 Task: Apply Soft - Bar on Current Theme
Action: Mouse moved to (835, 323)
Screenshot: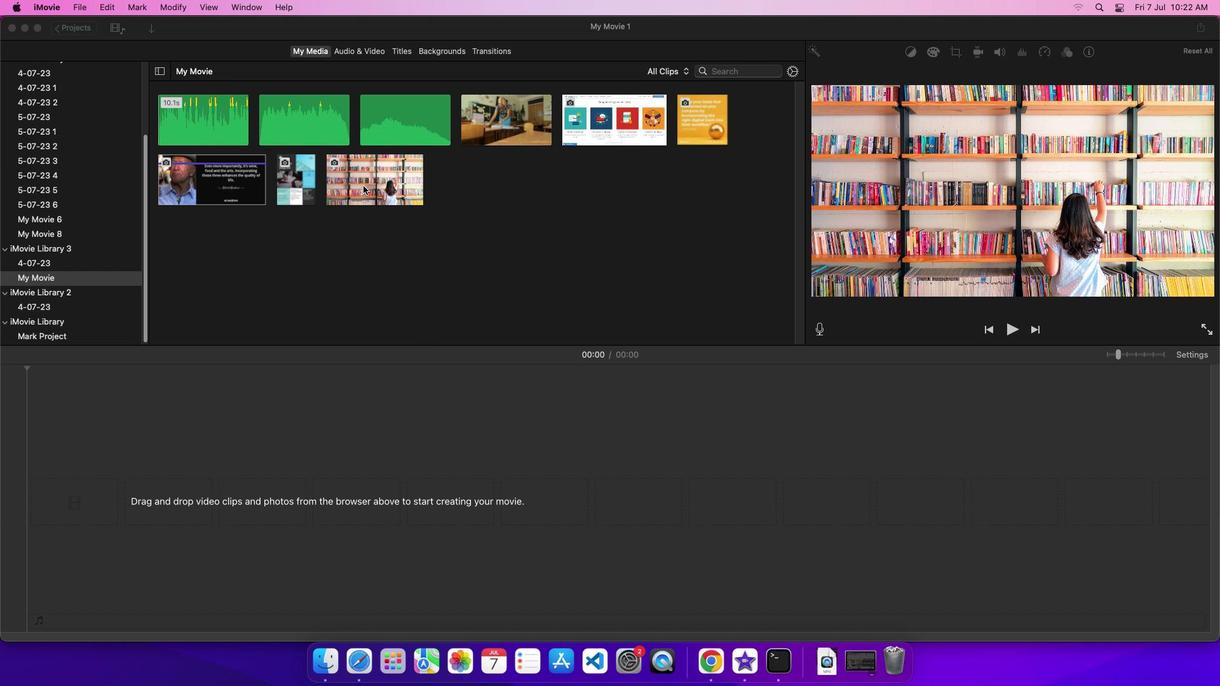 
Action: Mouse pressed left at (835, 323)
Screenshot: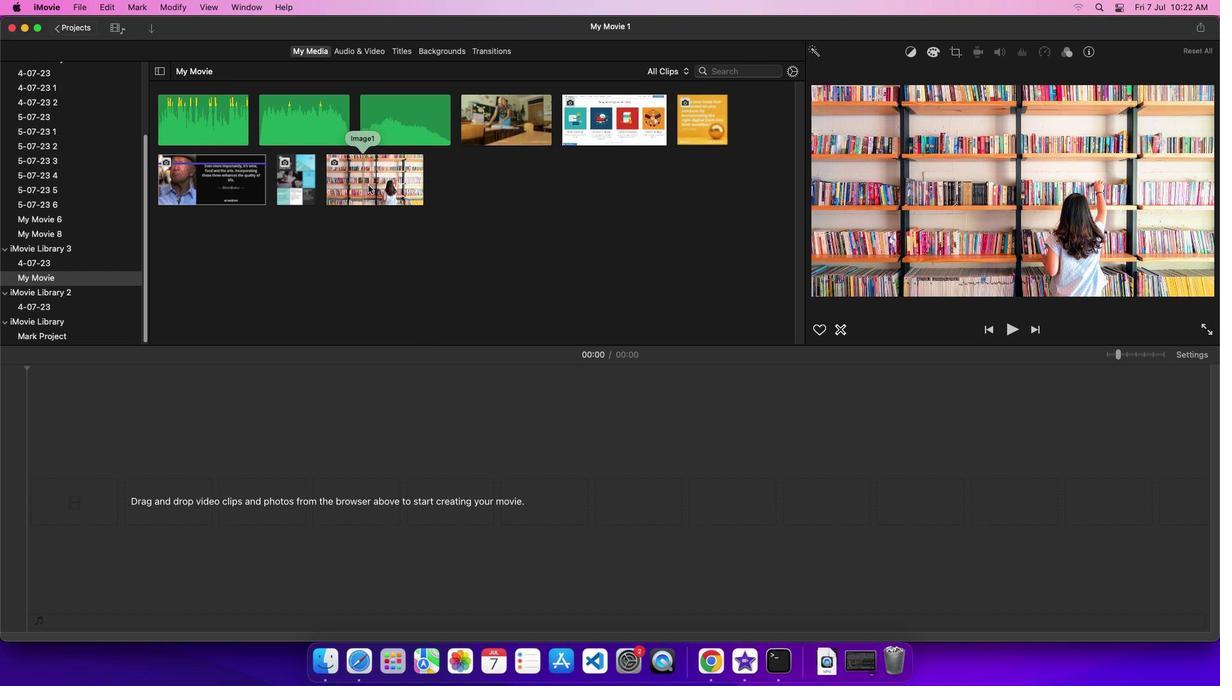 
Action: Mouse moved to (862, 323)
Screenshot: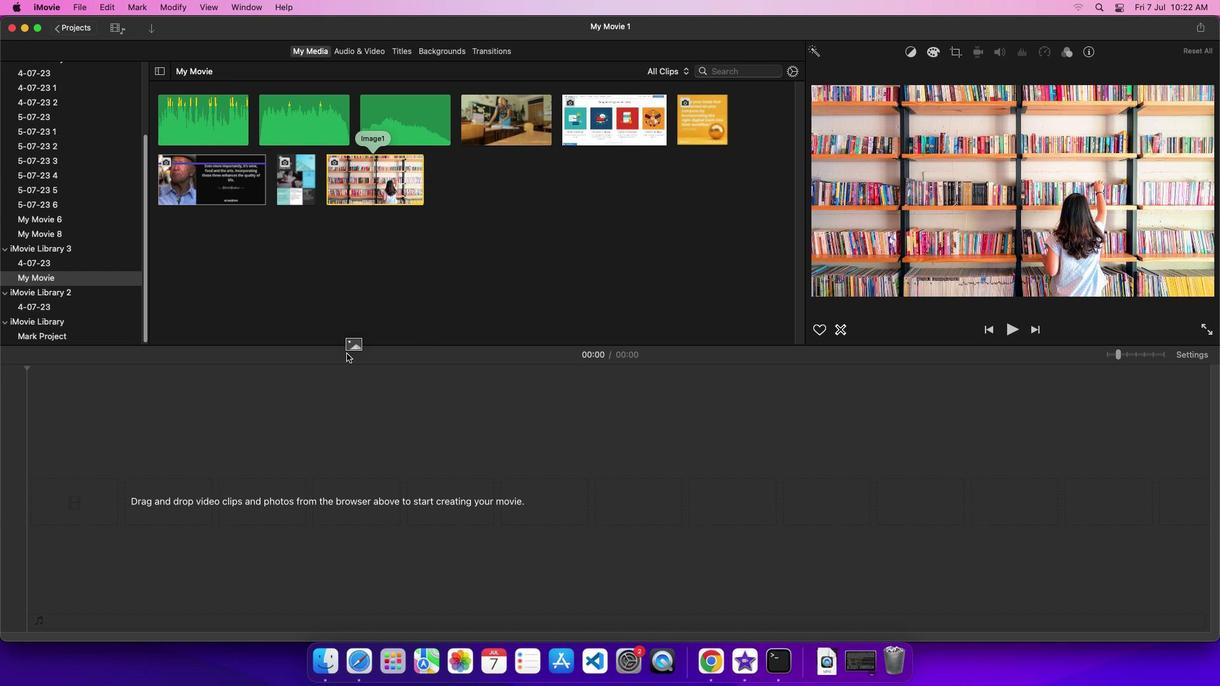 
Action: Mouse pressed left at (862, 323)
Screenshot: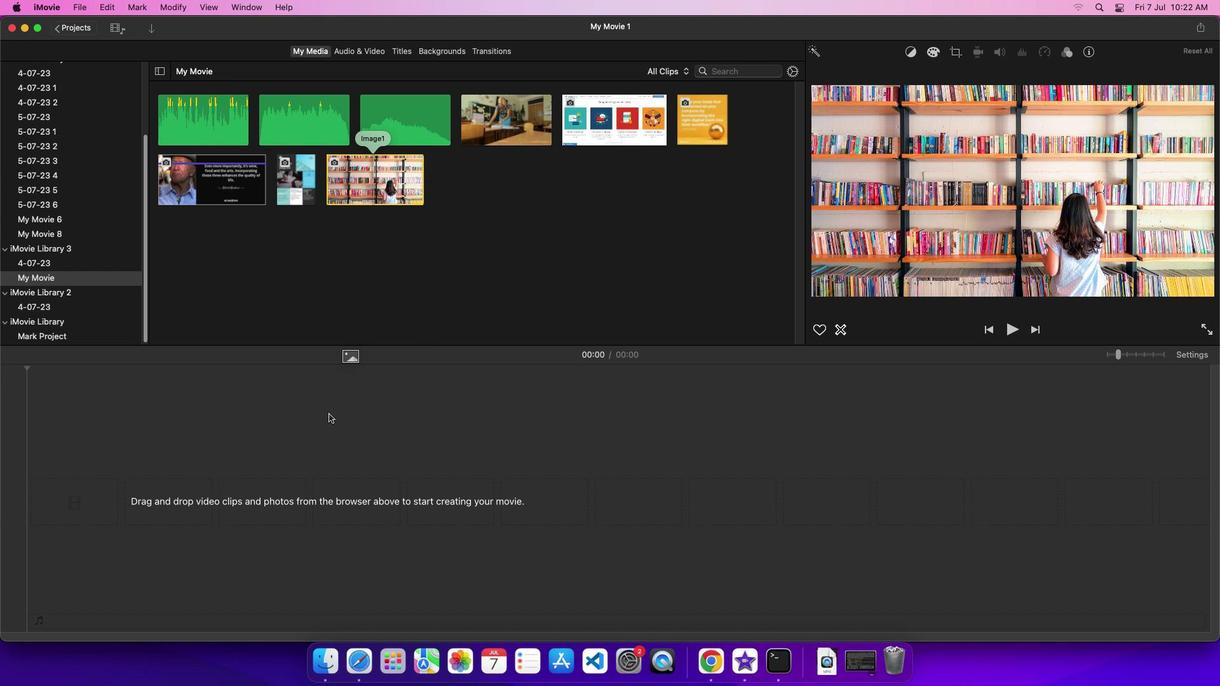
Action: Mouse moved to (943, 337)
Screenshot: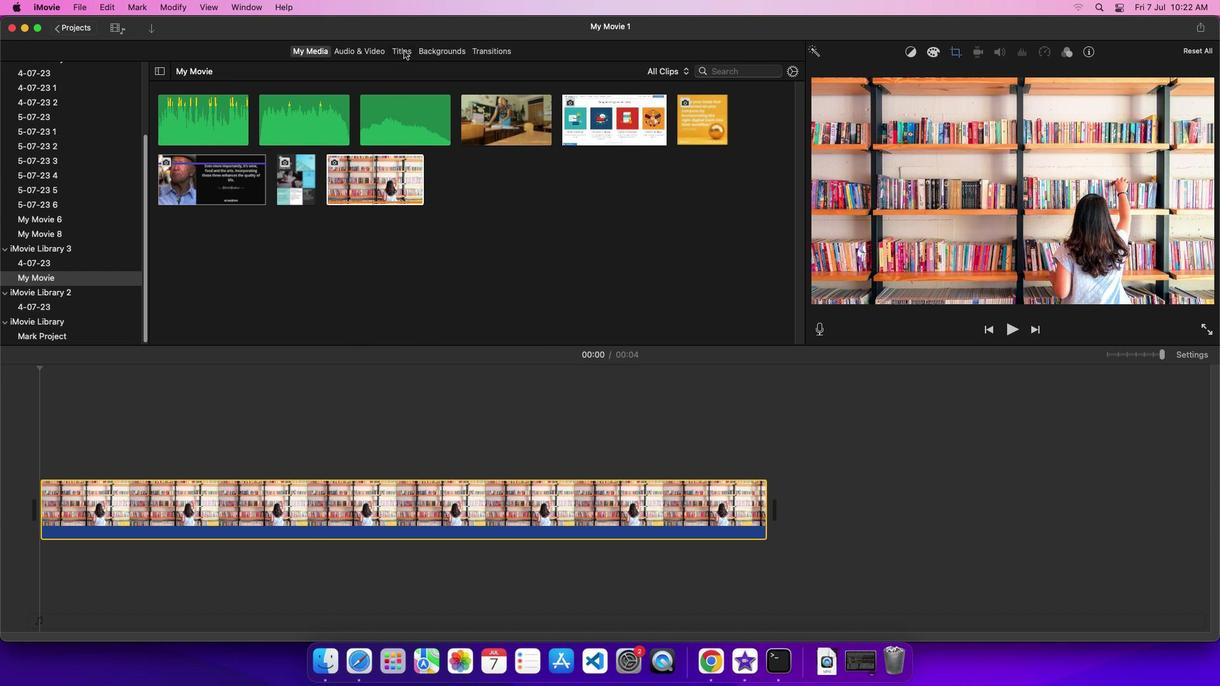 
Action: Mouse pressed left at (943, 337)
Screenshot: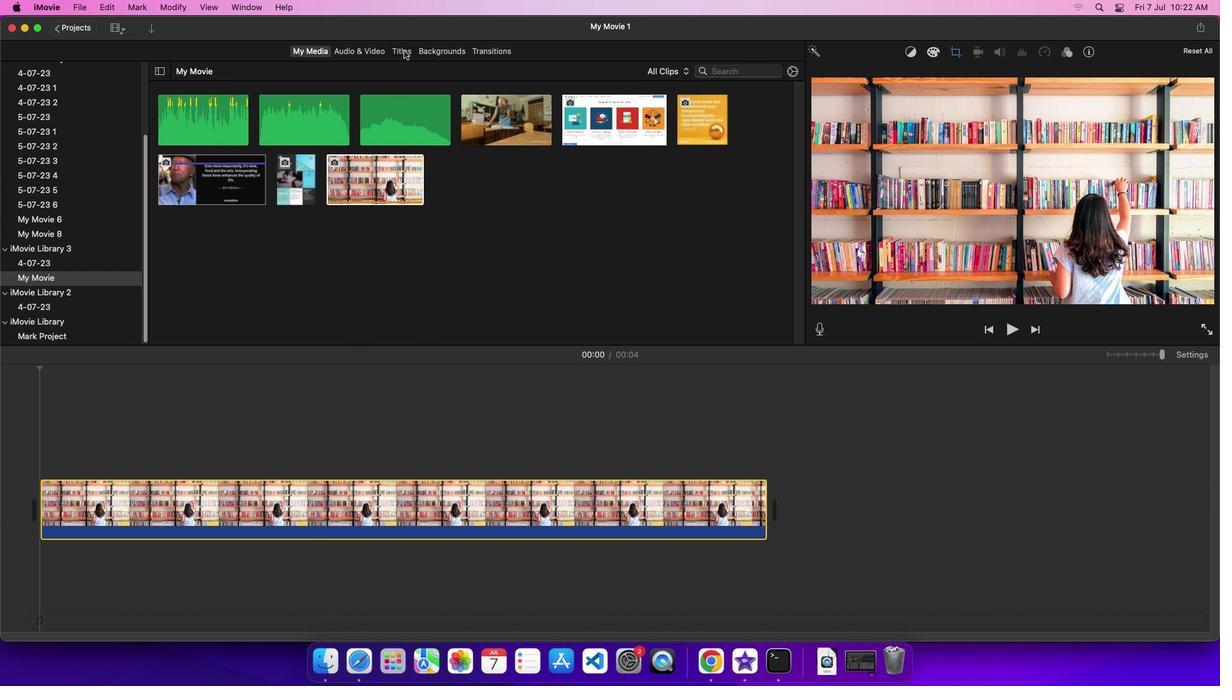 
Action: Mouse moved to (1017, 317)
Screenshot: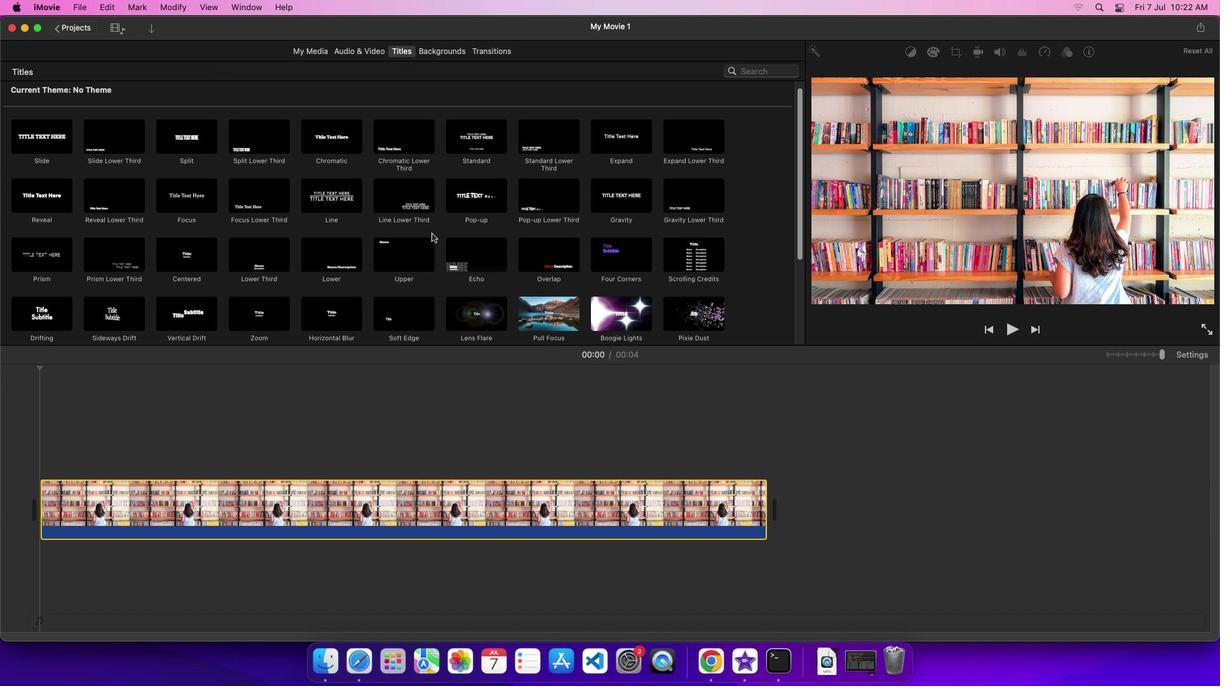 
Action: Mouse scrolled (1017, 317) with delta (-124, 342)
Screenshot: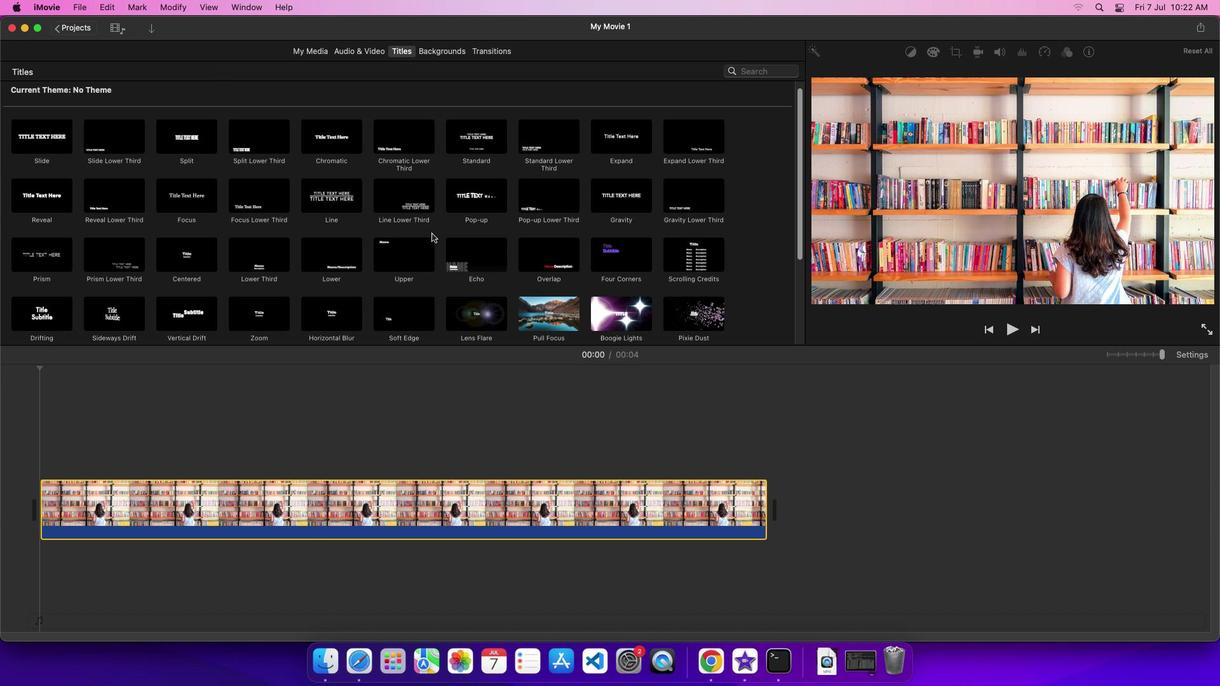
Action: Mouse scrolled (1017, 317) with delta (-124, 342)
Screenshot: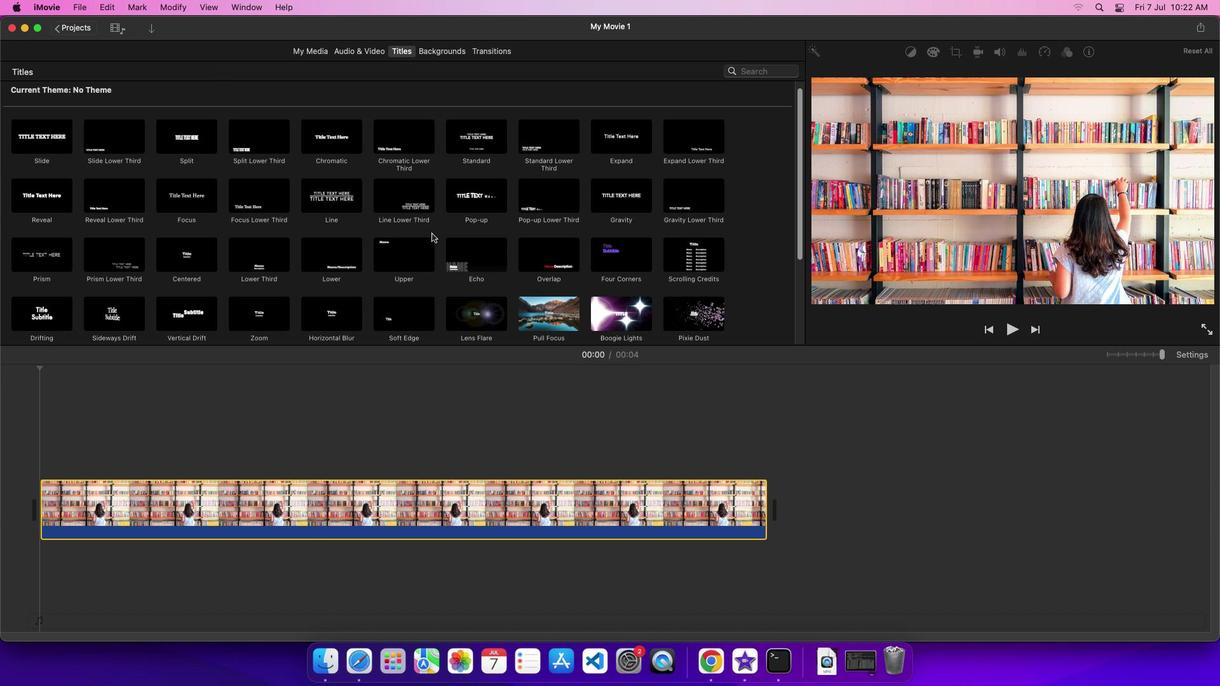 
Action: Mouse scrolled (1017, 317) with delta (-124, 342)
Screenshot: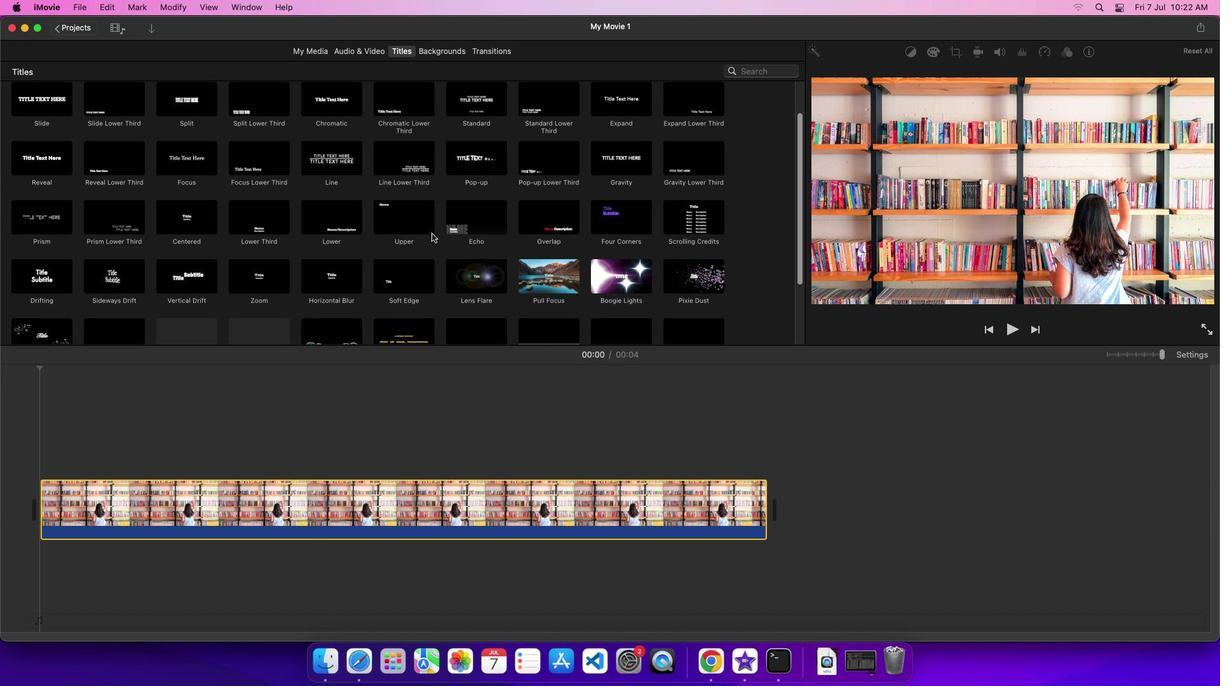
Action: Mouse scrolled (1017, 317) with delta (-124, 342)
Screenshot: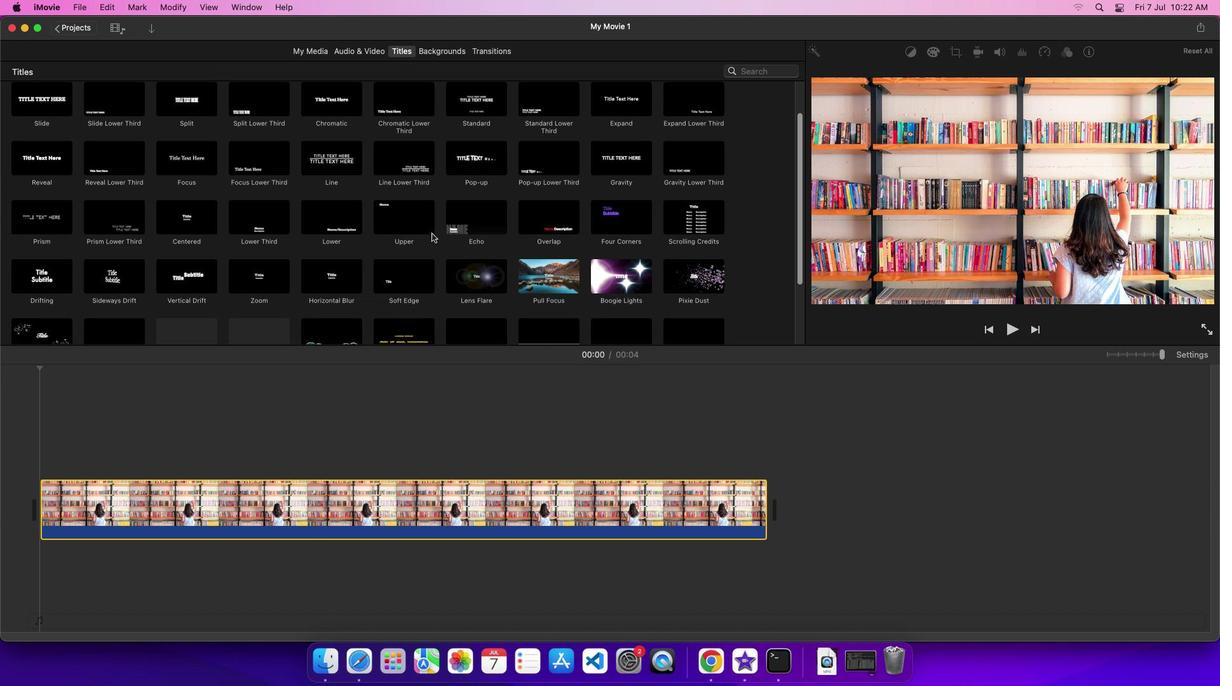 
Action: Mouse scrolled (1017, 317) with delta (-124, 342)
Screenshot: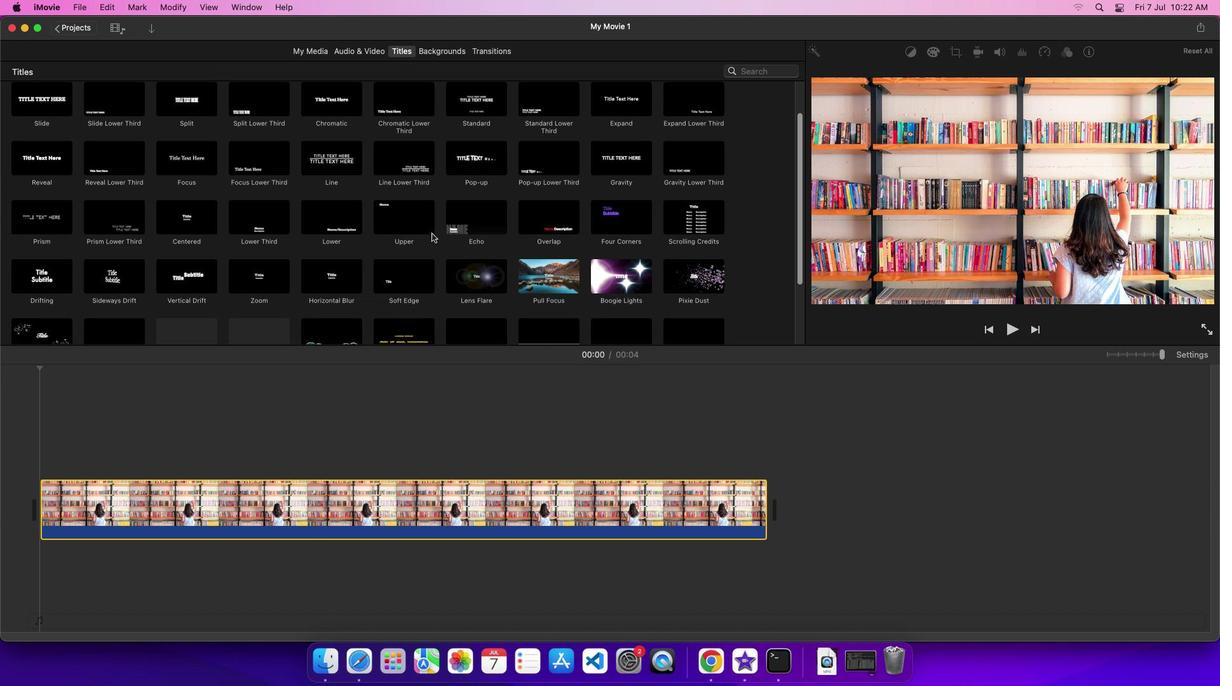 
Action: Mouse scrolled (1017, 317) with delta (-124, 342)
Screenshot: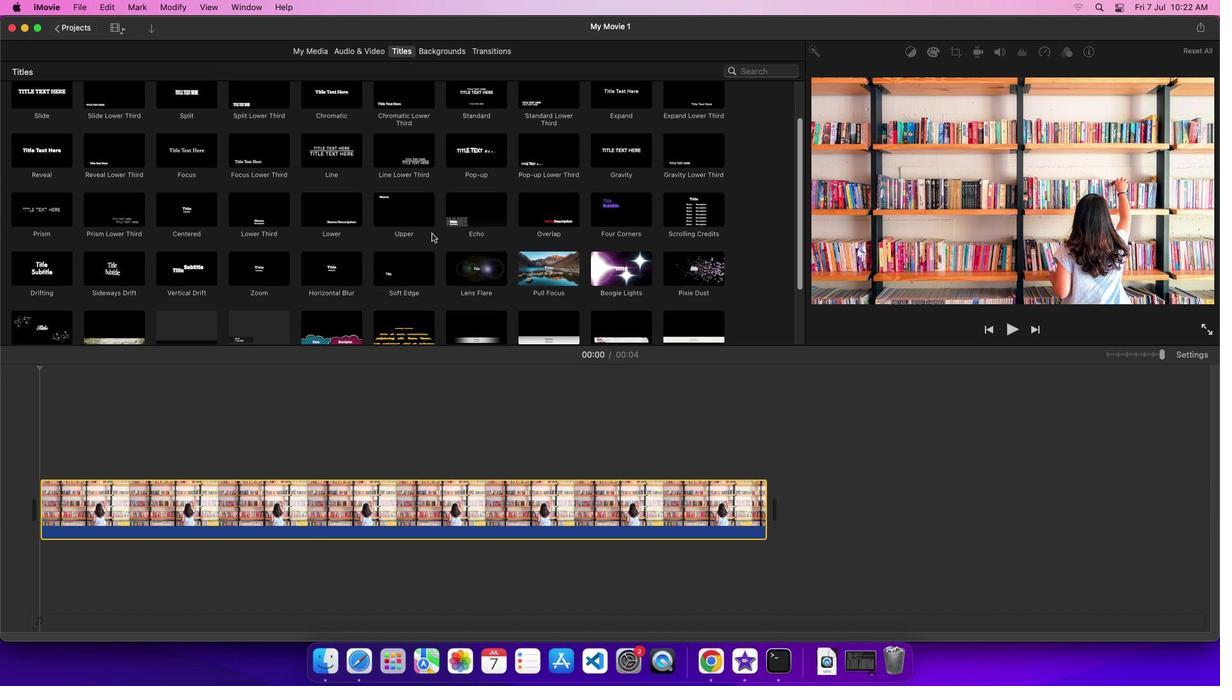 
Action: Mouse scrolled (1017, 317) with delta (-124, 342)
Screenshot: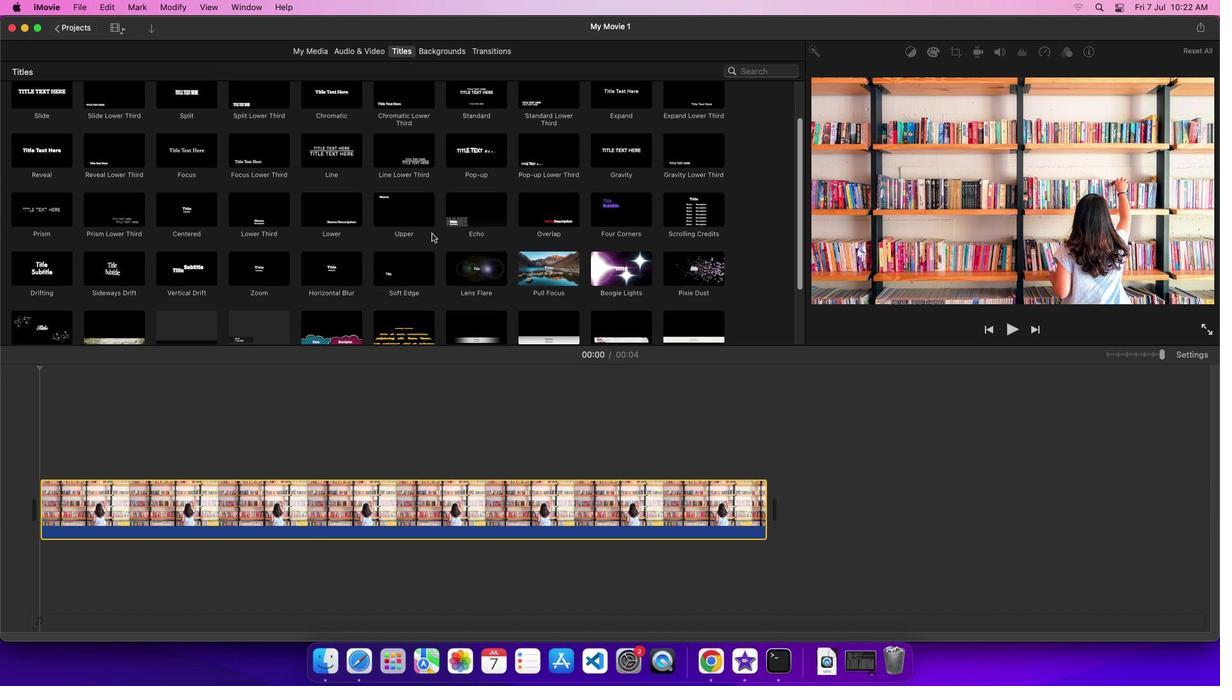 
Action: Mouse scrolled (1017, 317) with delta (-124, 342)
Screenshot: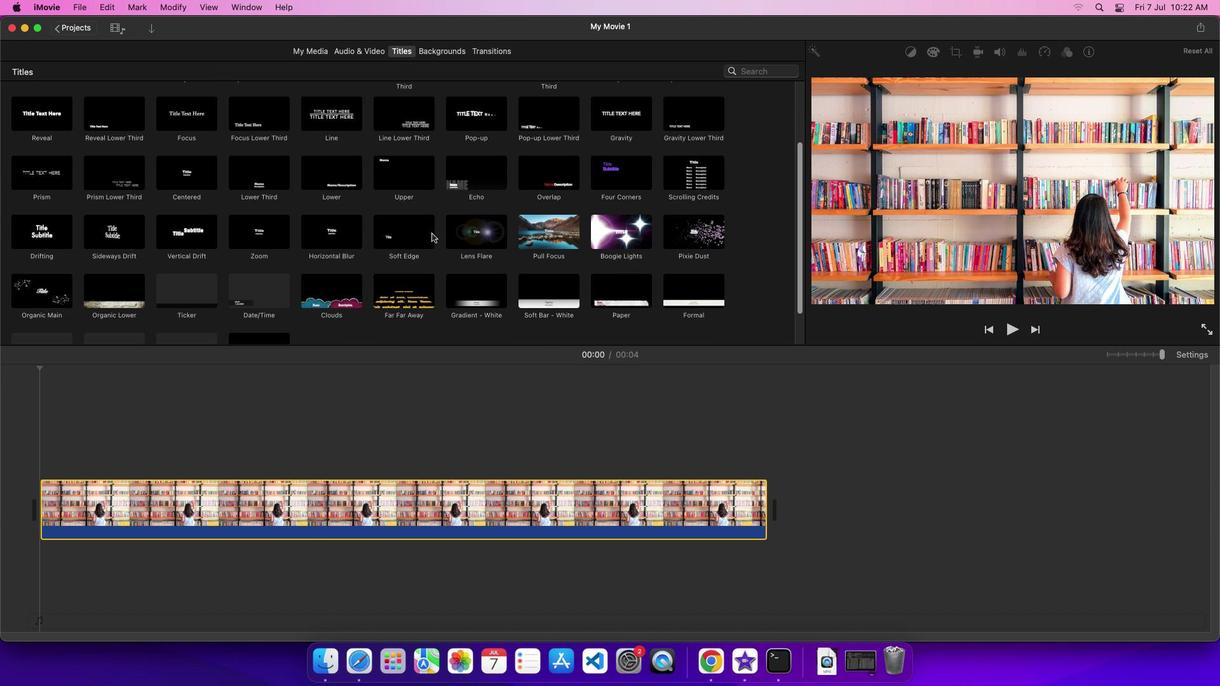 
Action: Mouse scrolled (1017, 317) with delta (-124, 342)
Screenshot: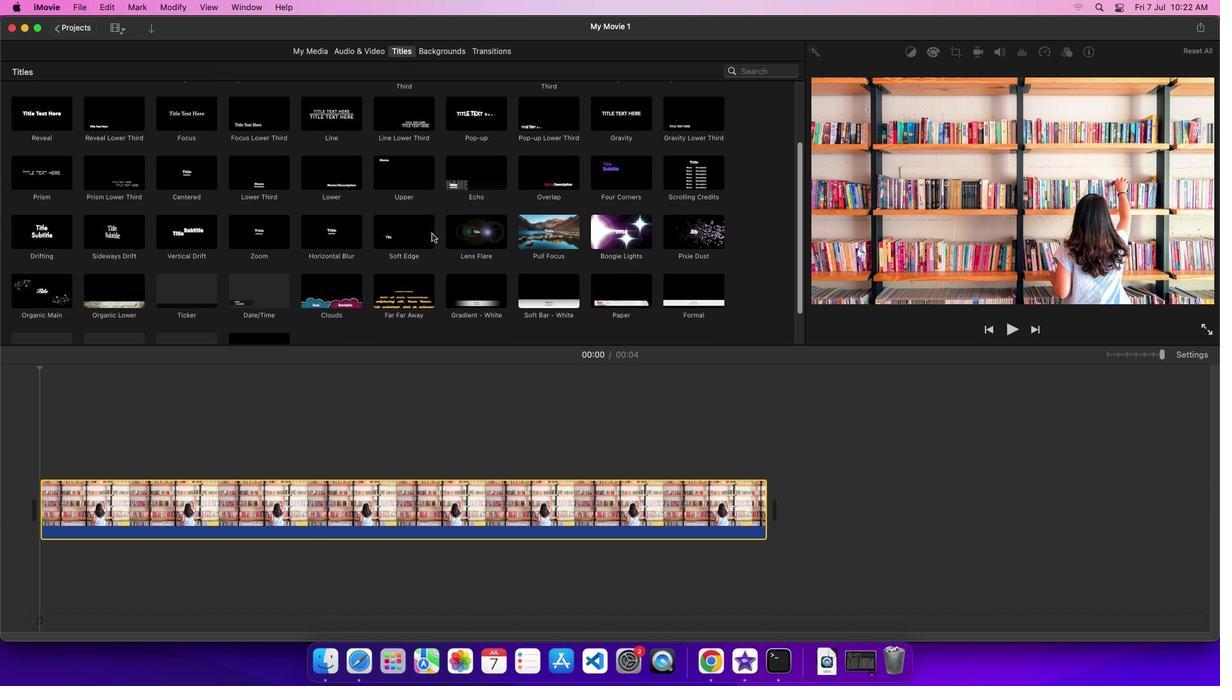 
Action: Mouse scrolled (1017, 317) with delta (-124, 342)
Screenshot: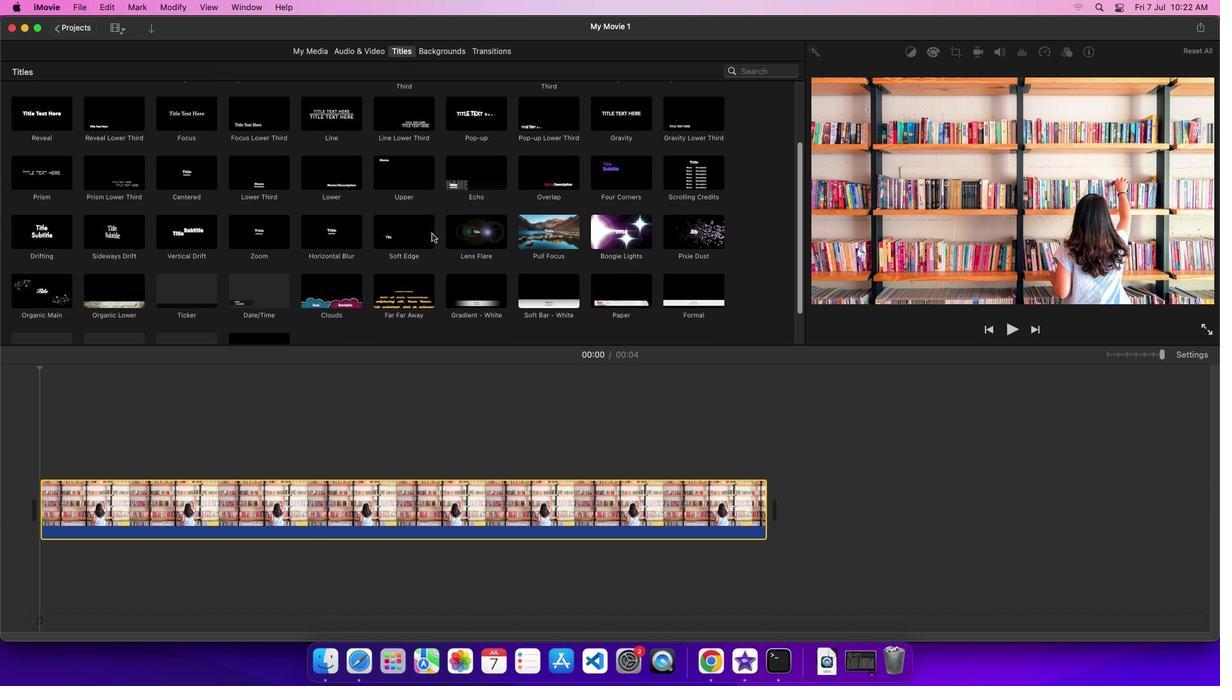 
Action: Mouse scrolled (1017, 317) with delta (-124, 342)
Screenshot: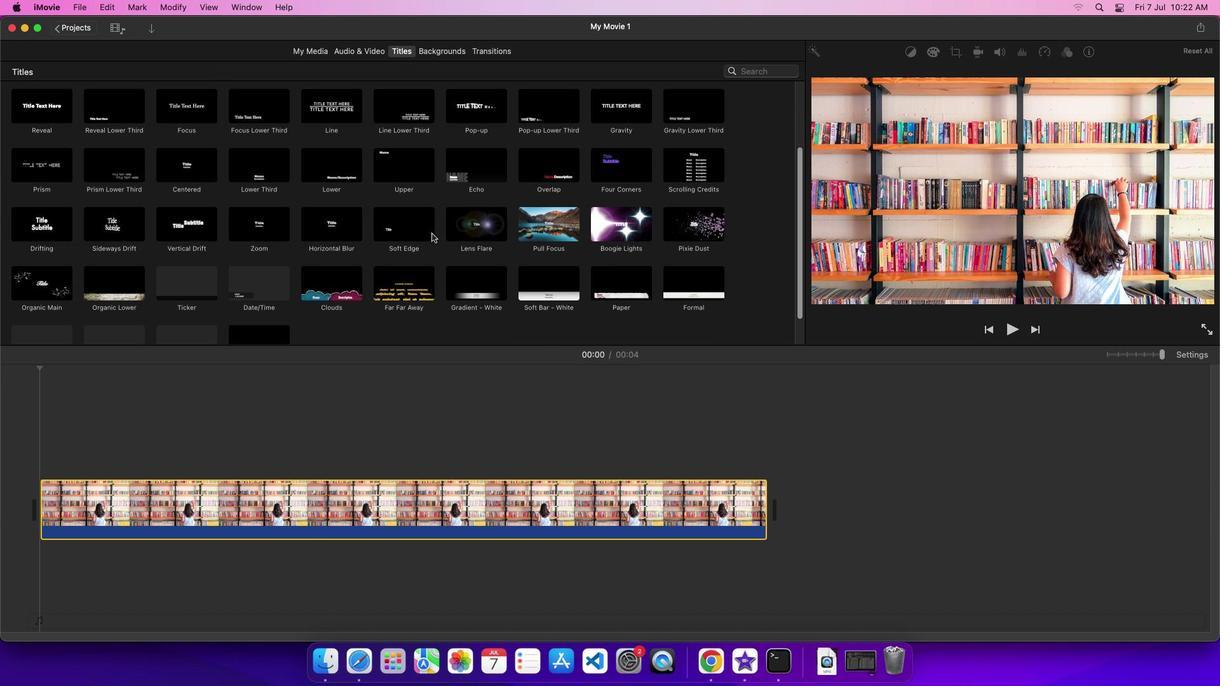 
Action: Mouse scrolled (1017, 317) with delta (-124, 342)
Screenshot: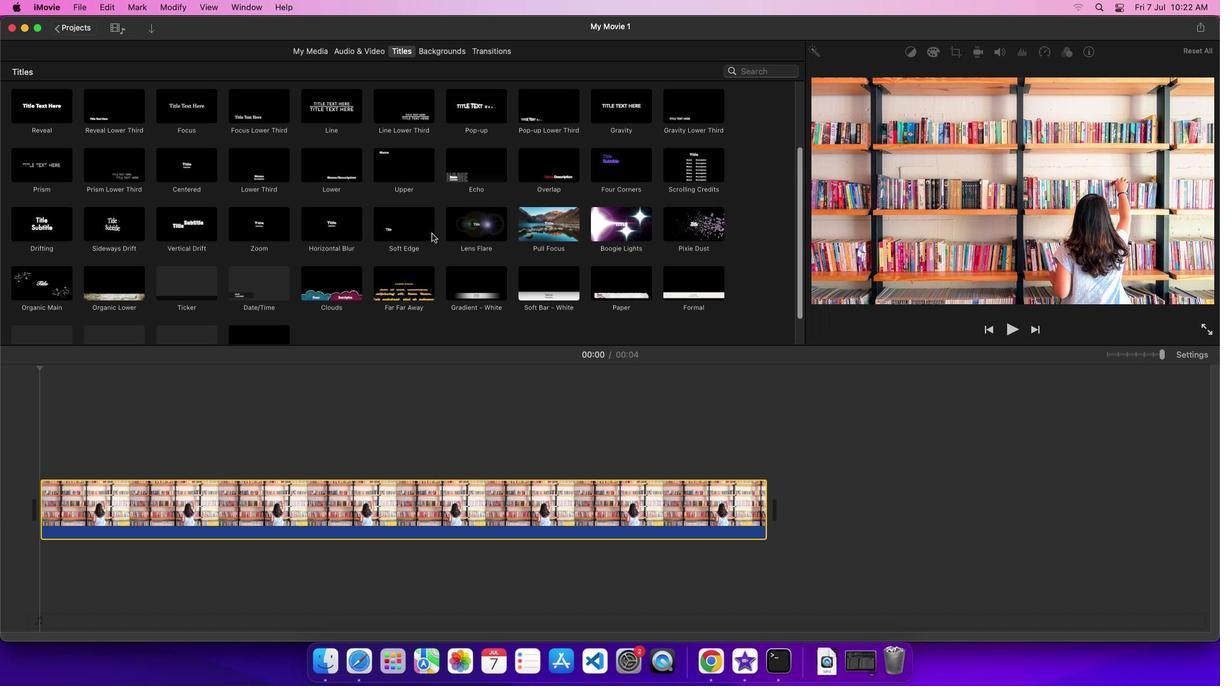 
Action: Mouse scrolled (1017, 317) with delta (-124, 342)
Screenshot: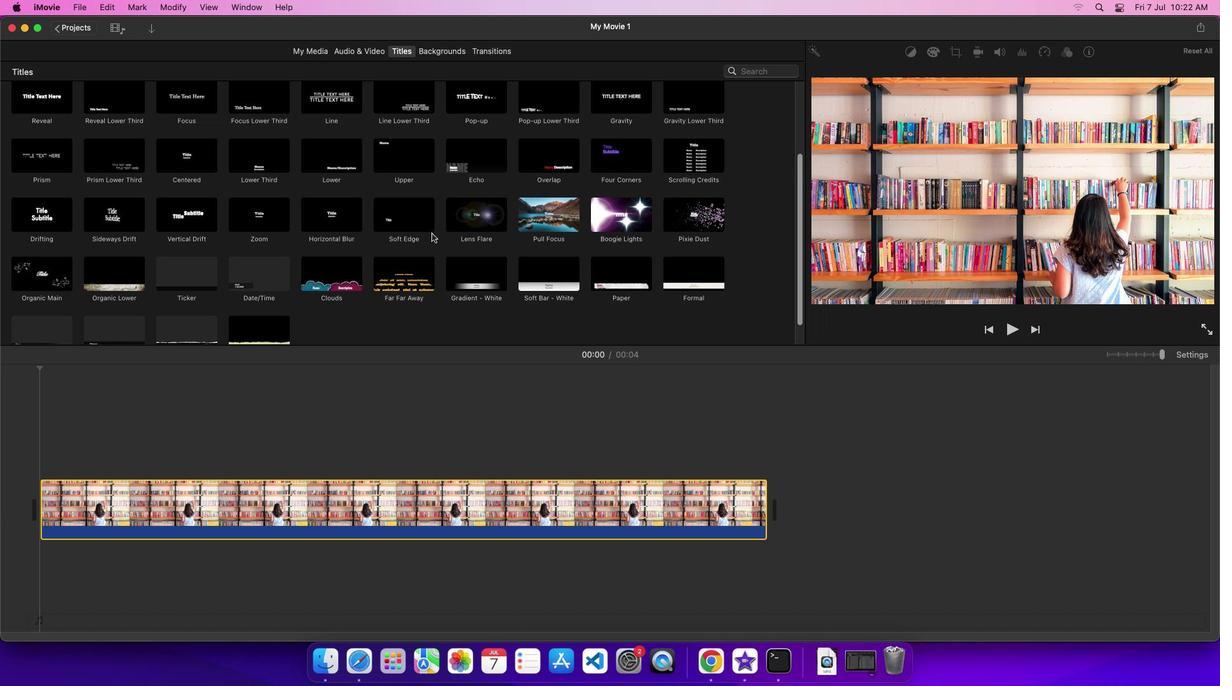 
Action: Mouse scrolled (1017, 317) with delta (-124, 342)
Screenshot: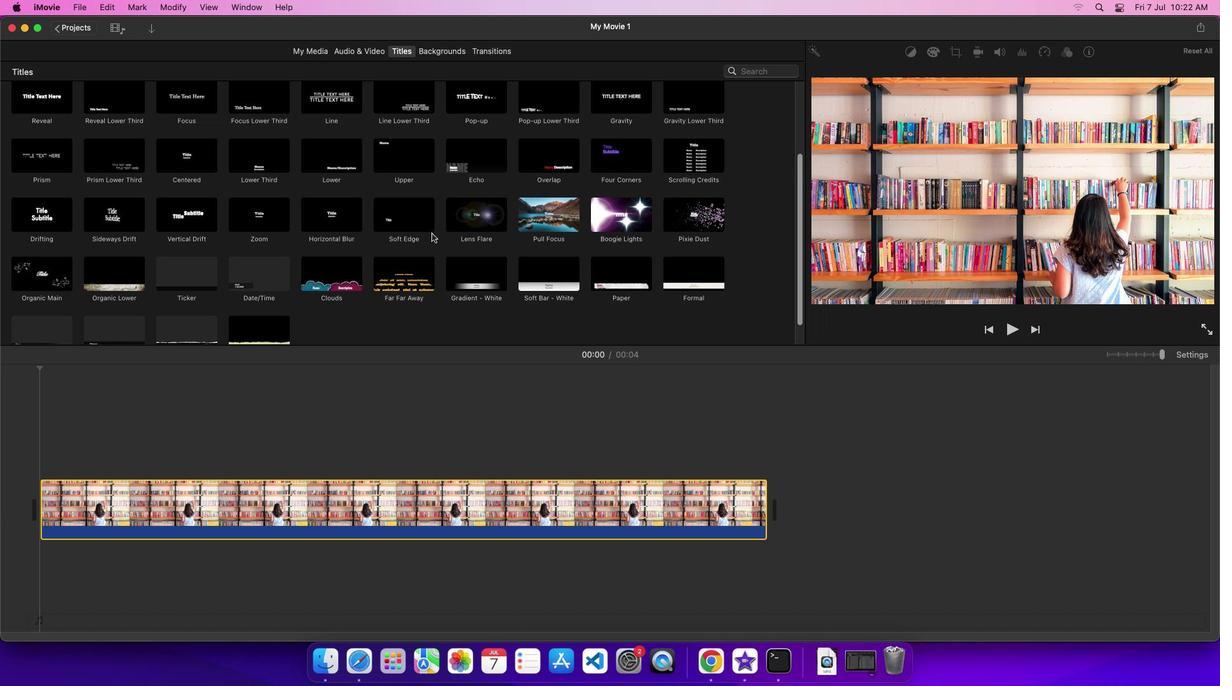 
Action: Mouse scrolled (1017, 317) with delta (-124, 342)
Screenshot: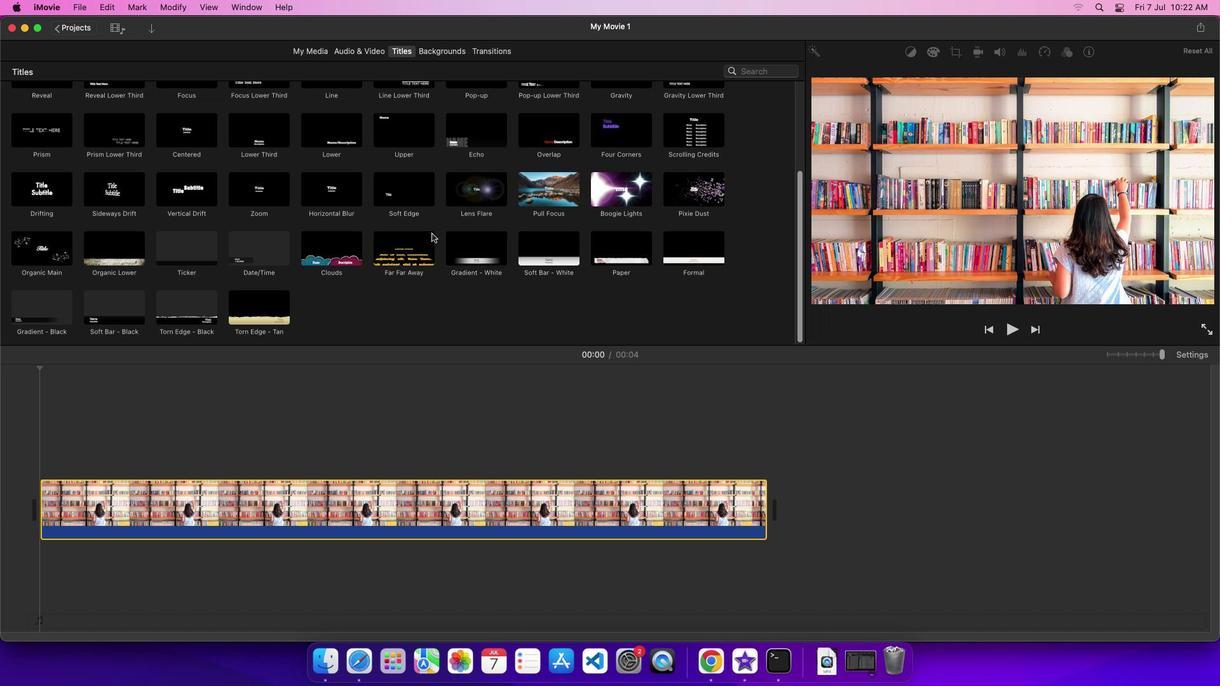 
Action: Mouse scrolled (1017, 317) with delta (-124, 342)
Screenshot: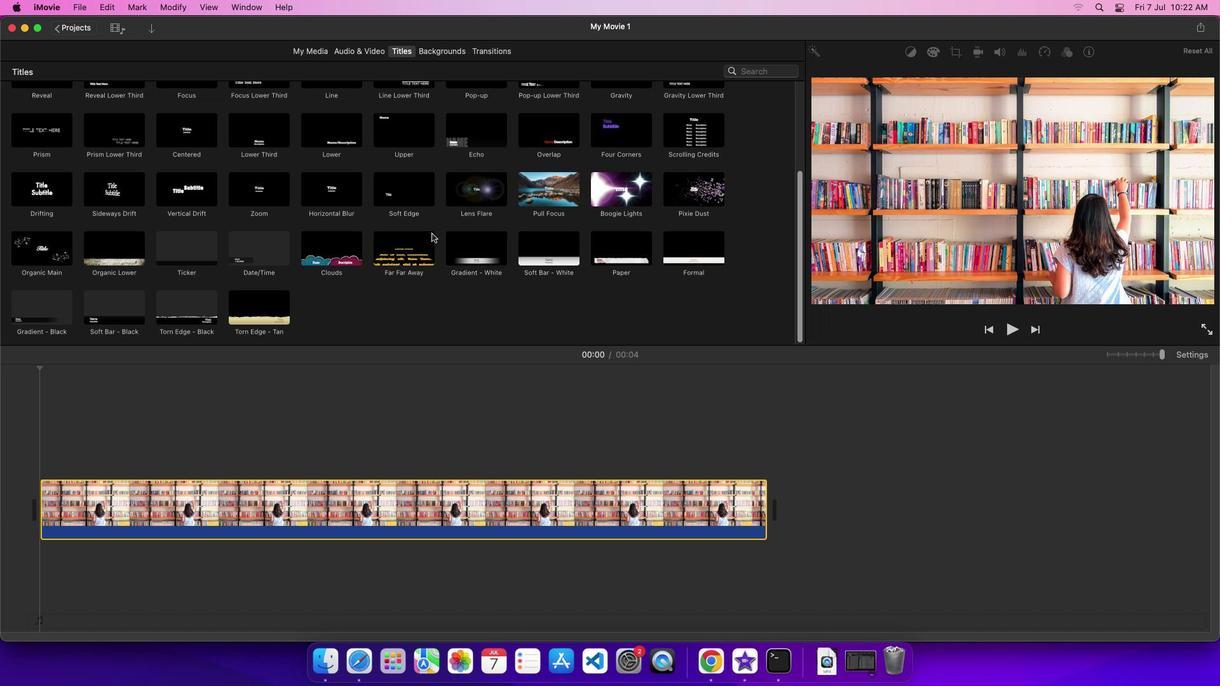 
Action: Mouse scrolled (1017, 317) with delta (-124, 342)
Screenshot: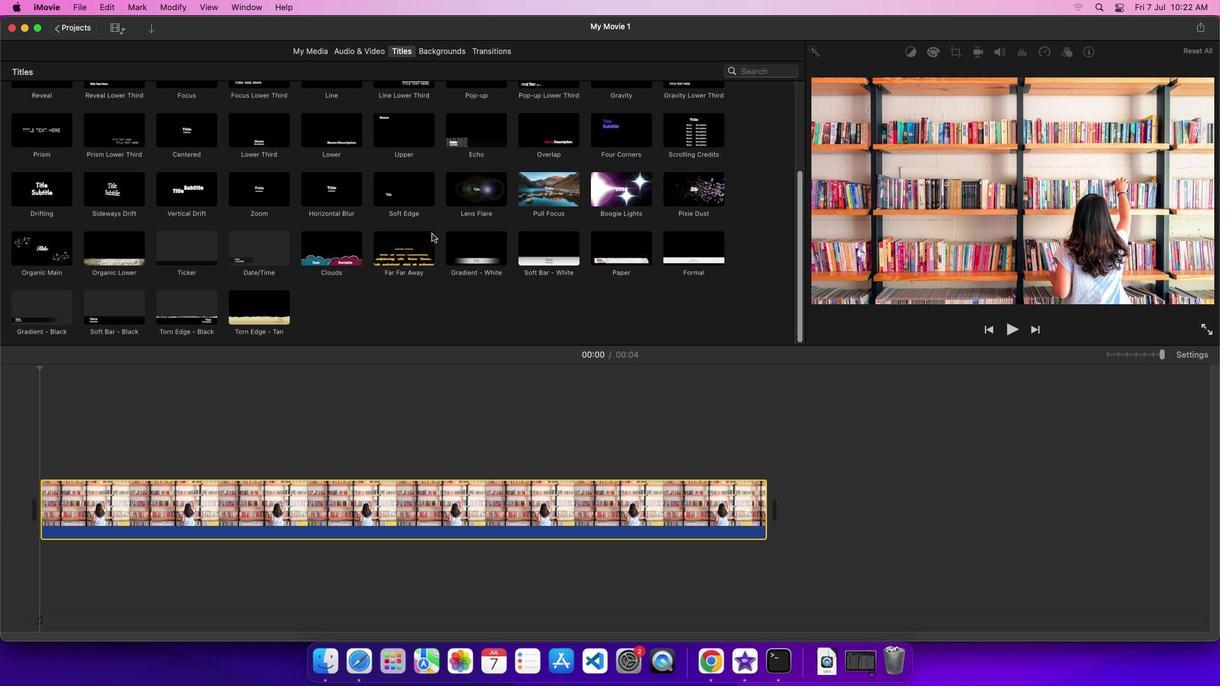 
Action: Mouse scrolled (1017, 317) with delta (-124, 342)
Screenshot: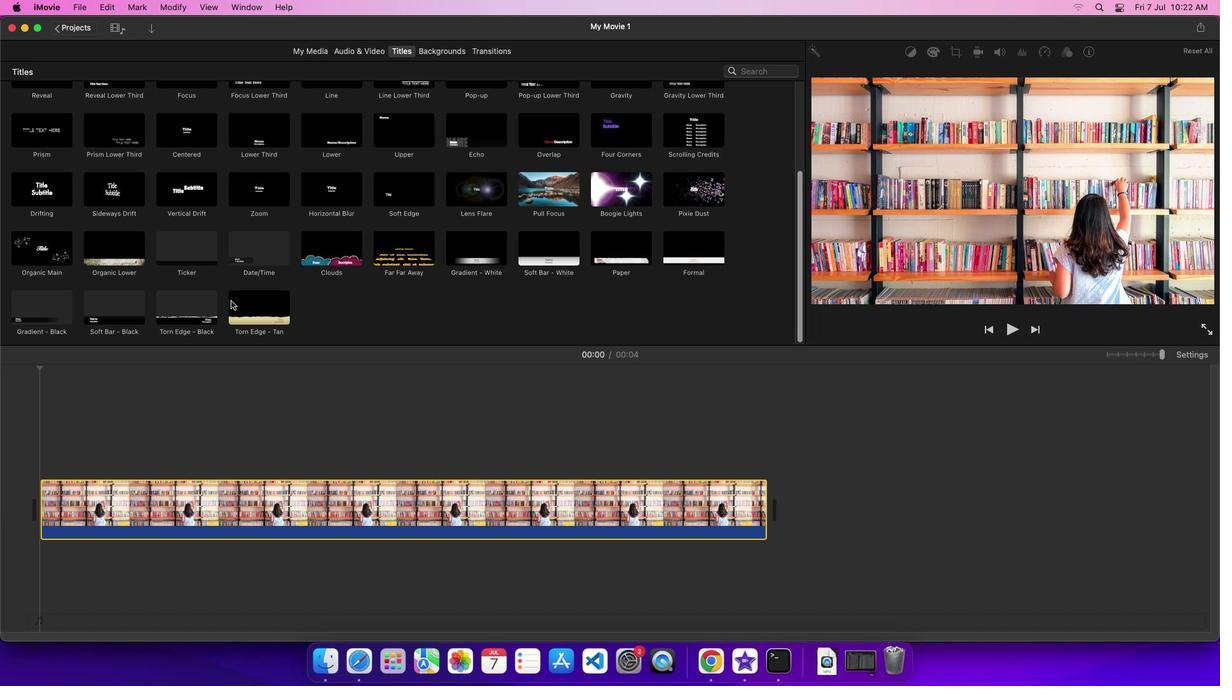 
Action: Mouse moved to (108, 309)
Screenshot: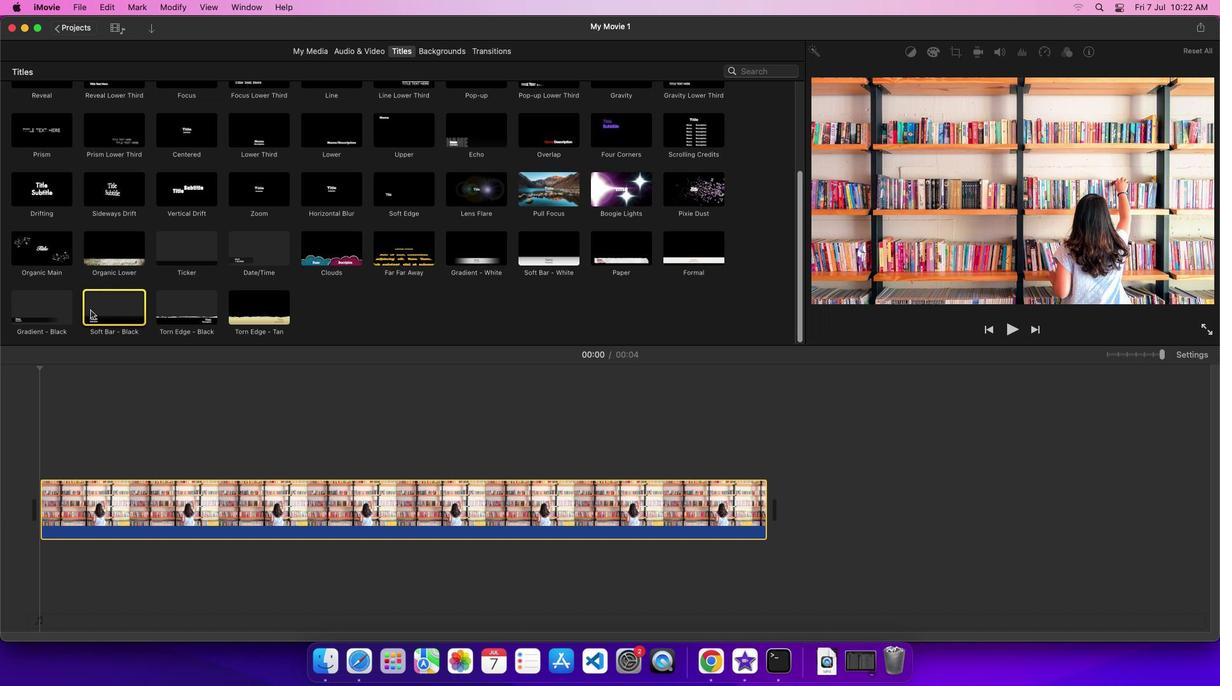 
Action: Mouse pressed left at (108, 309)
Screenshot: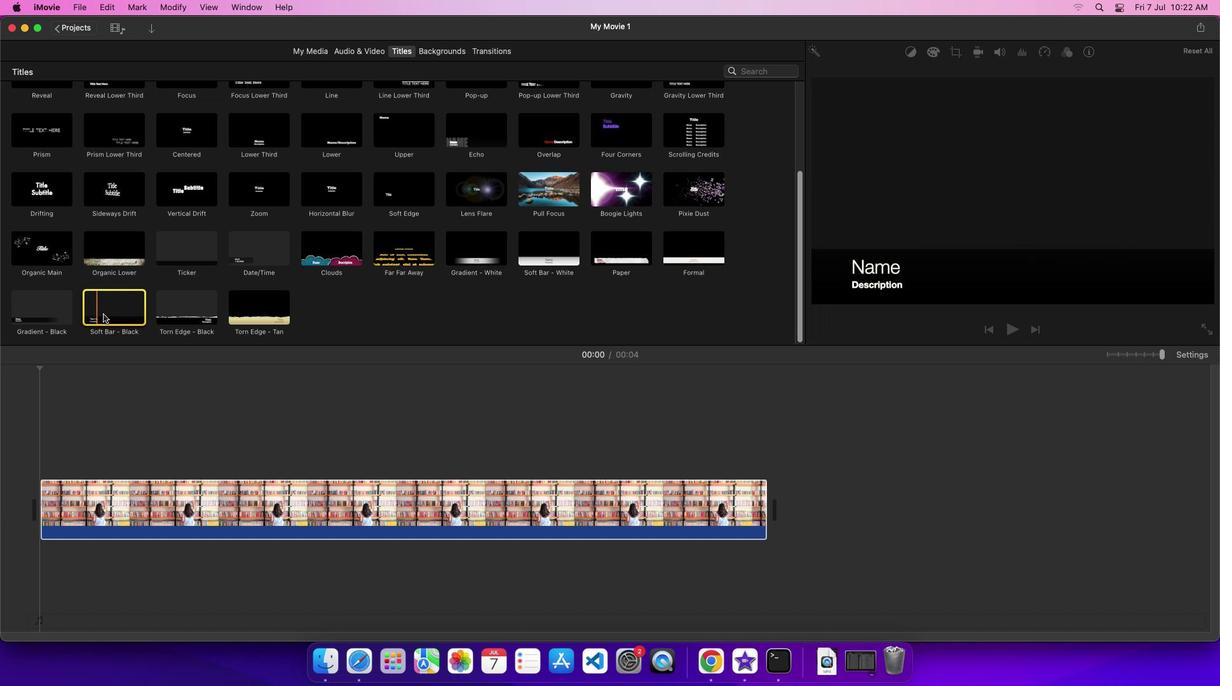 
Action: Mouse moved to (167, 309)
Screenshot: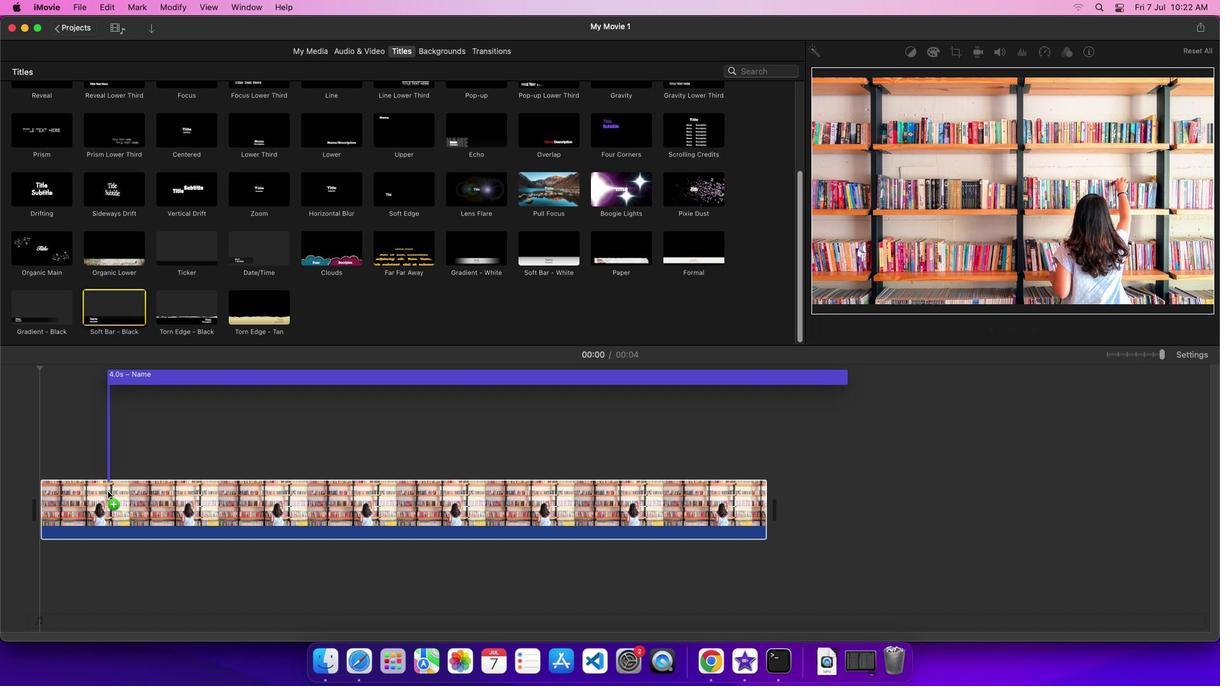 
Action: Mouse pressed left at (167, 309)
Screenshot: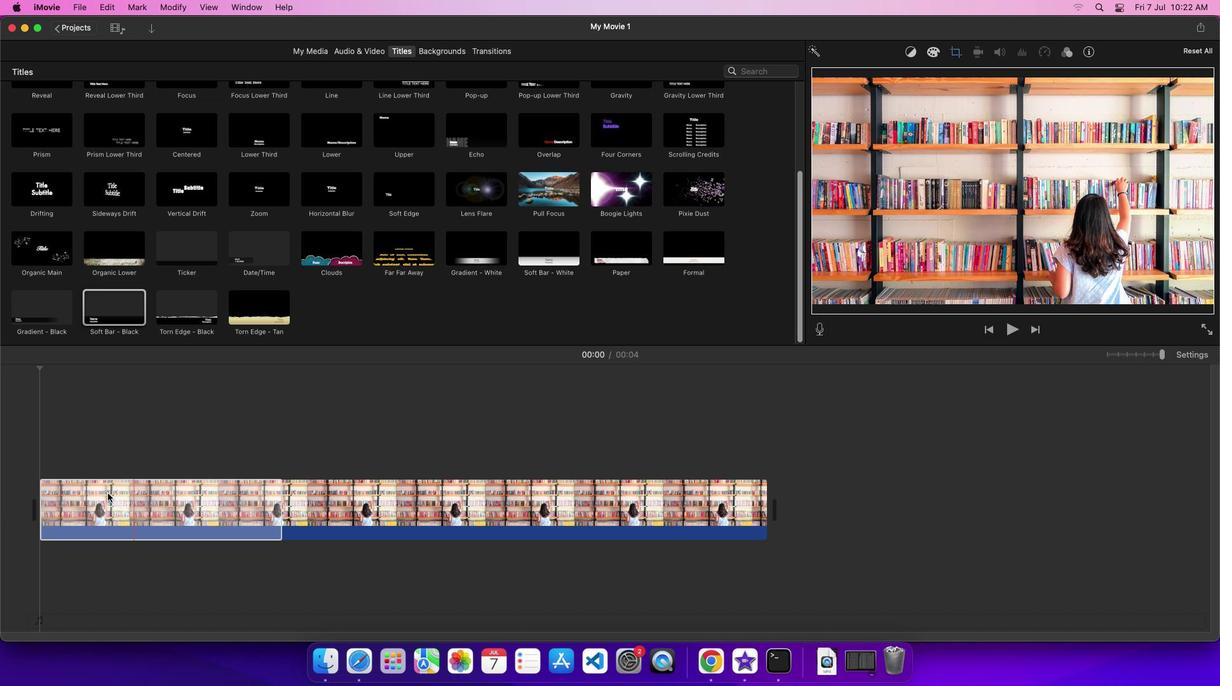 
Action: Mouse moved to (186, 289)
Screenshot: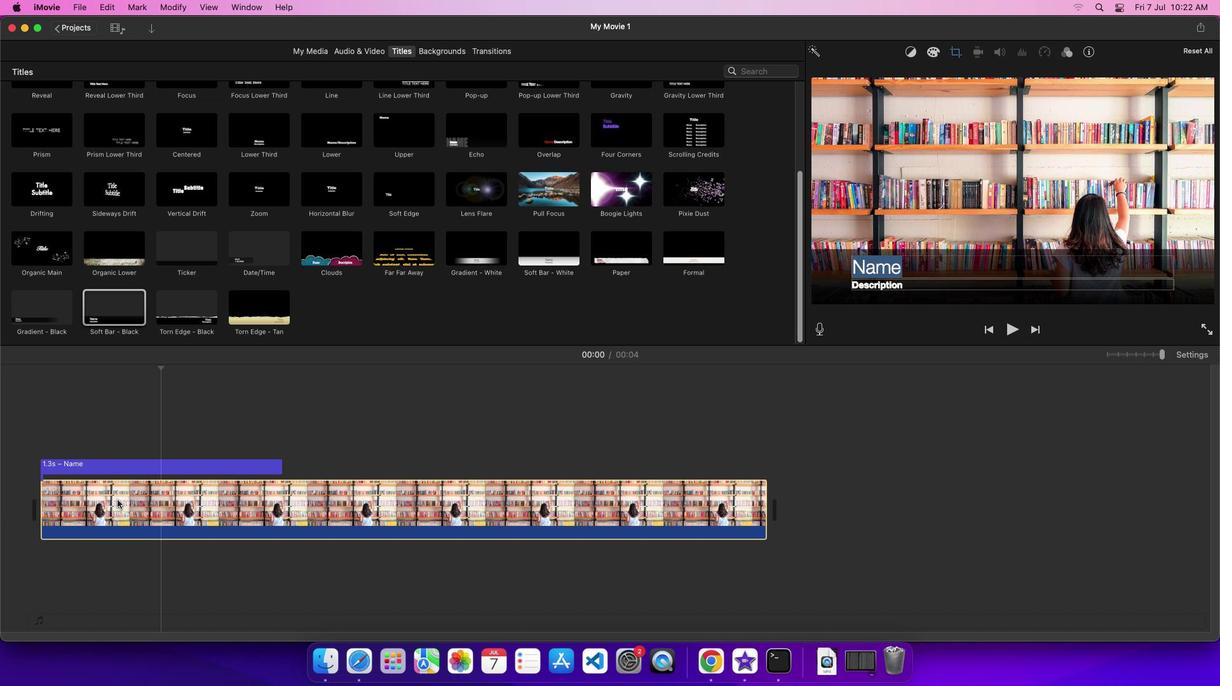 
